 Task: Add "Join Card" Button Button0028  to Card Card0028 in Board Board0022 in Workspace Development in Trello
Action: Mouse moved to (406, 470)
Screenshot: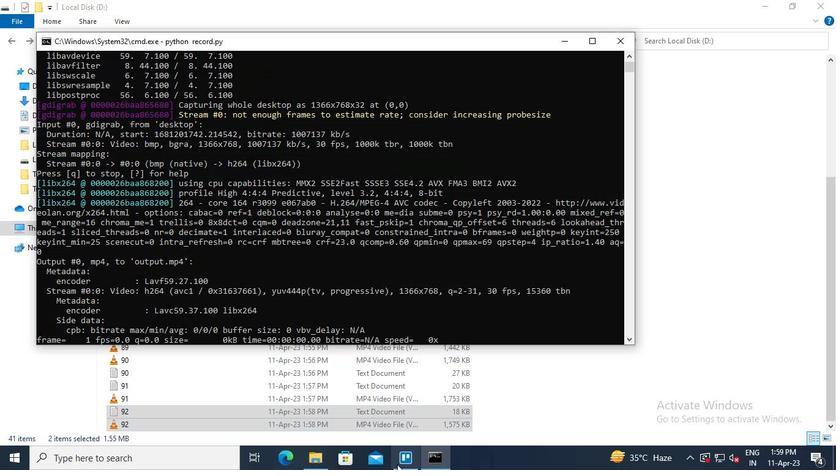 
Action: Mouse pressed left at (406, 469)
Screenshot: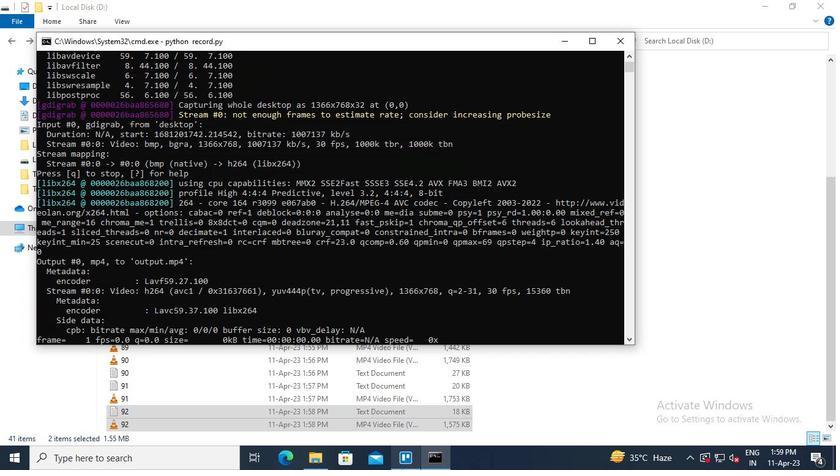 
Action: Mouse moved to (227, 384)
Screenshot: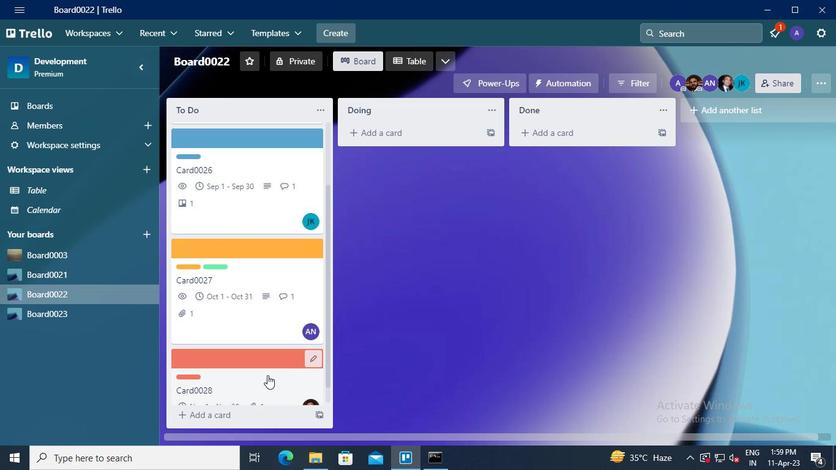 
Action: Mouse pressed left at (227, 384)
Screenshot: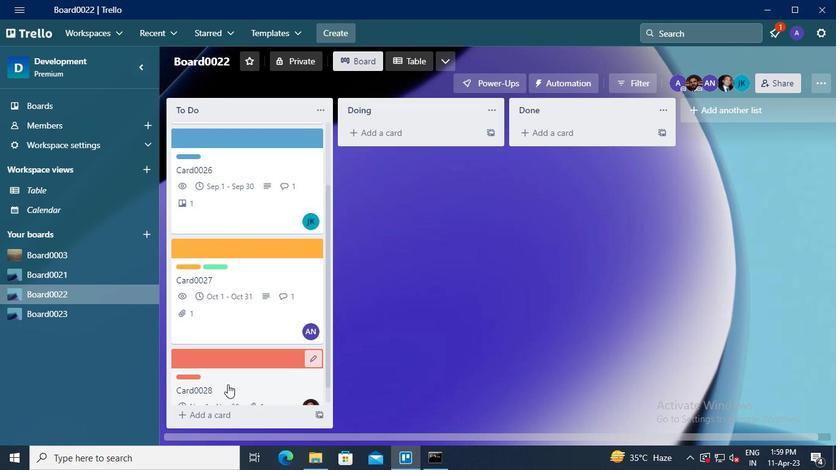 
Action: Mouse moved to (584, 347)
Screenshot: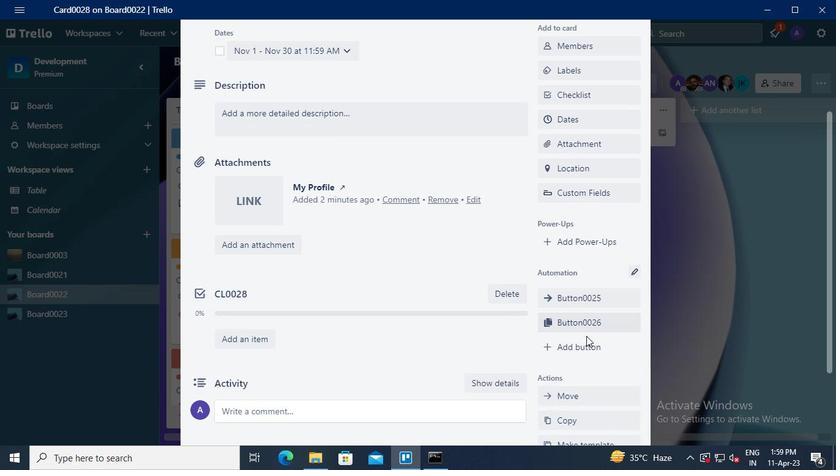
Action: Mouse pressed left at (584, 347)
Screenshot: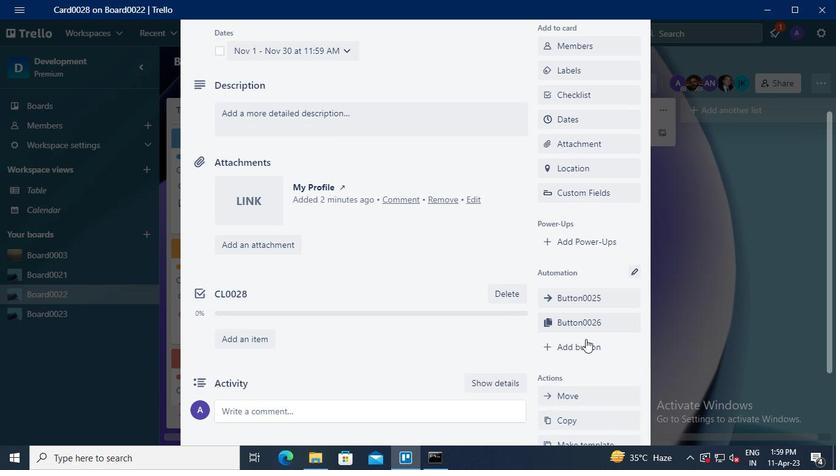 
Action: Mouse moved to (588, 190)
Screenshot: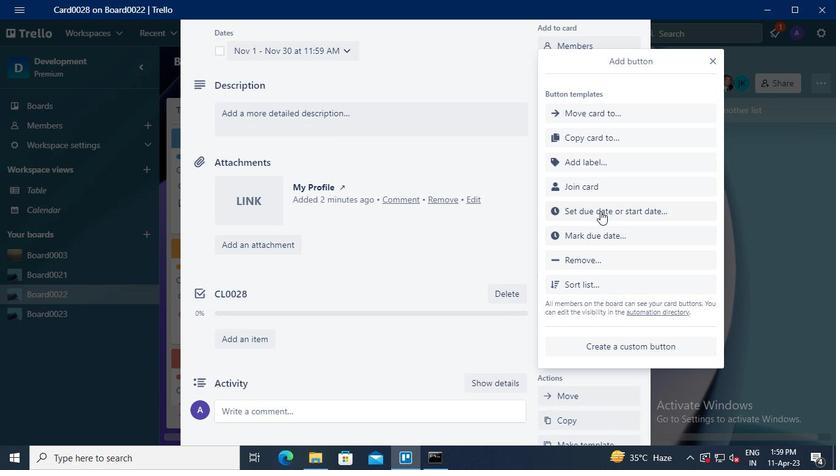 
Action: Mouse pressed left at (588, 190)
Screenshot: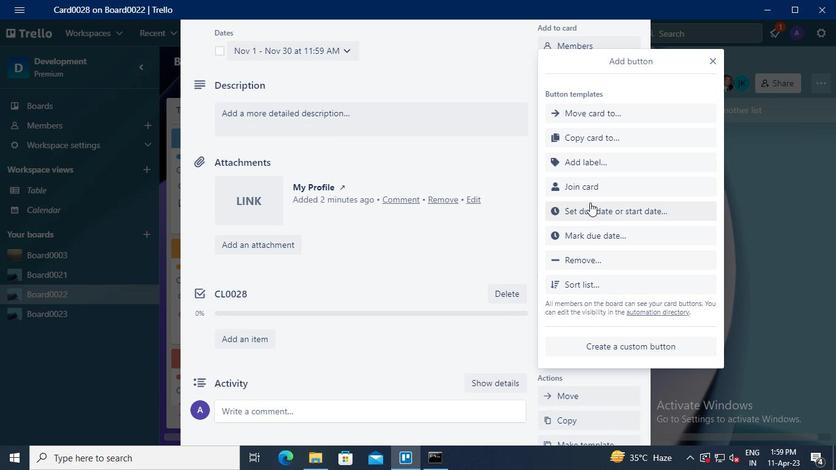 
Action: Mouse moved to (610, 175)
Screenshot: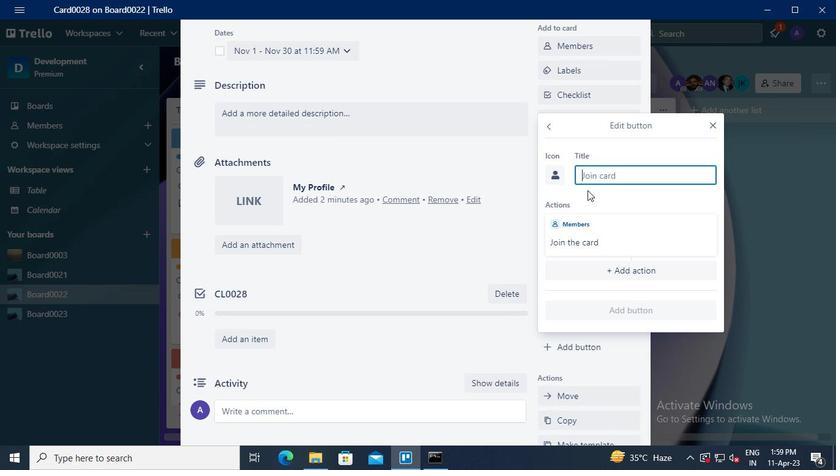 
Action: Mouse pressed left at (610, 175)
Screenshot: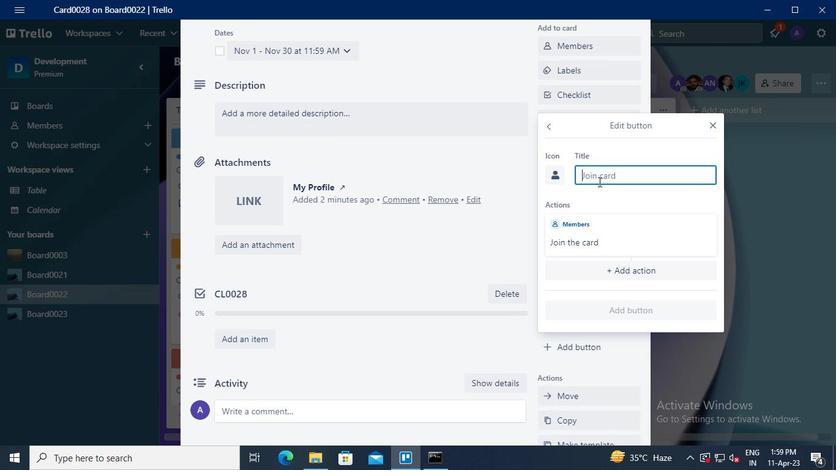 
Action: Keyboard Key.shift
Screenshot: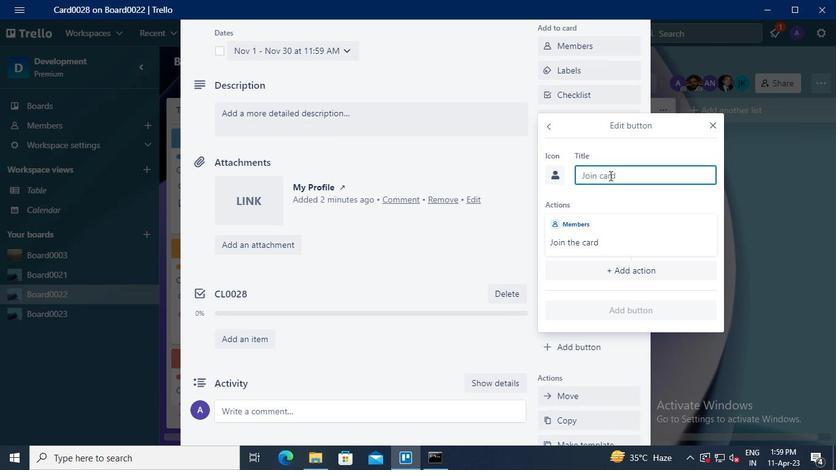 
Action: Keyboard B
Screenshot: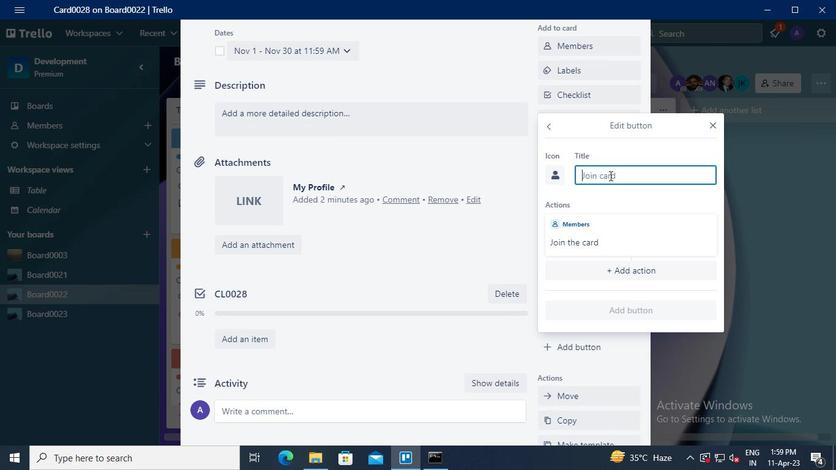 
Action: Keyboard u
Screenshot: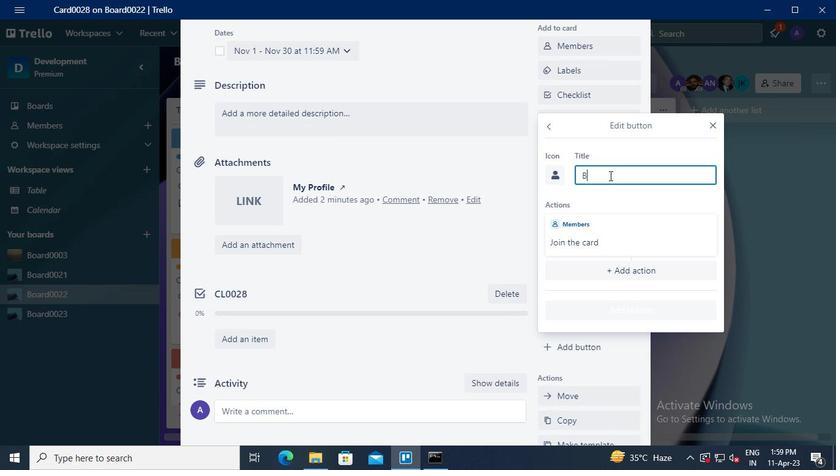 
Action: Keyboard t
Screenshot: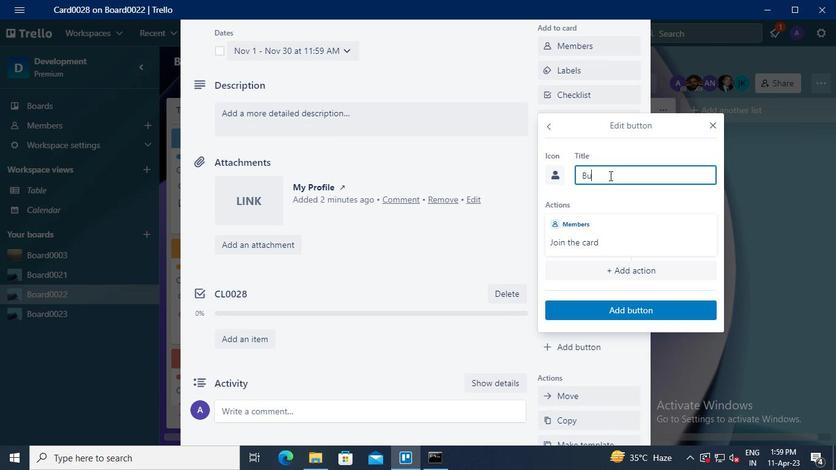 
Action: Keyboard t
Screenshot: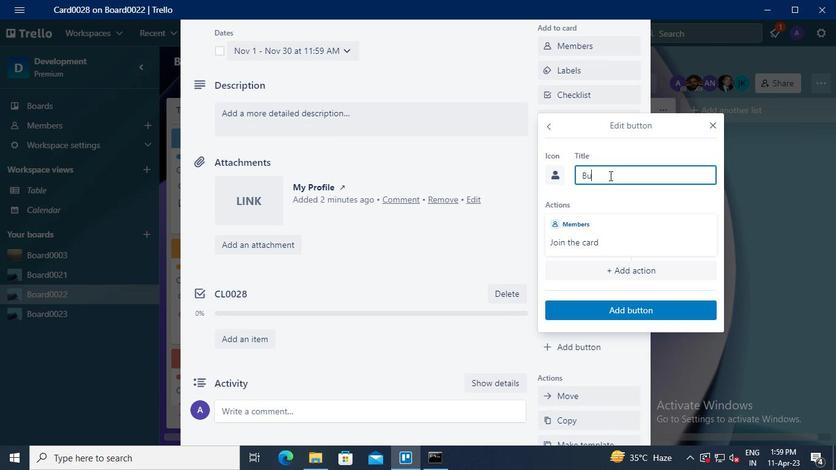 
Action: Keyboard o
Screenshot: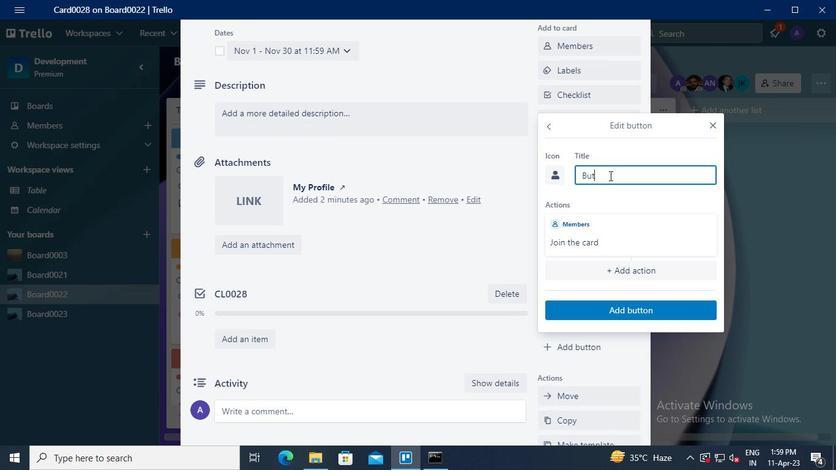 
Action: Keyboard n
Screenshot: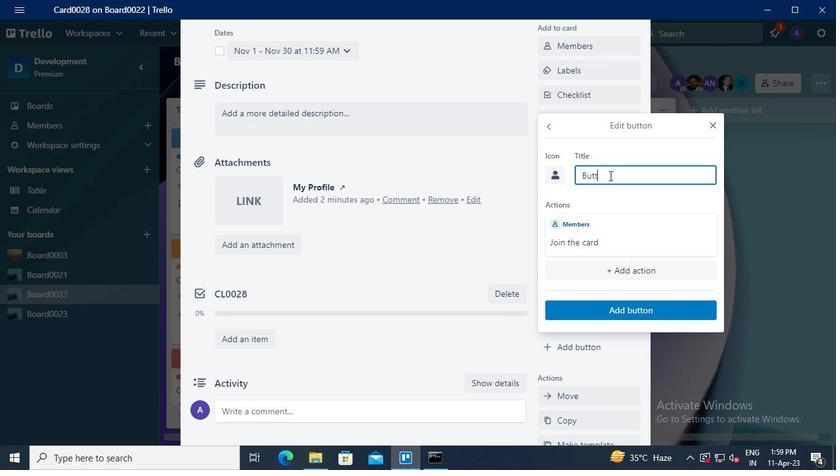 
Action: Keyboard <96>
Screenshot: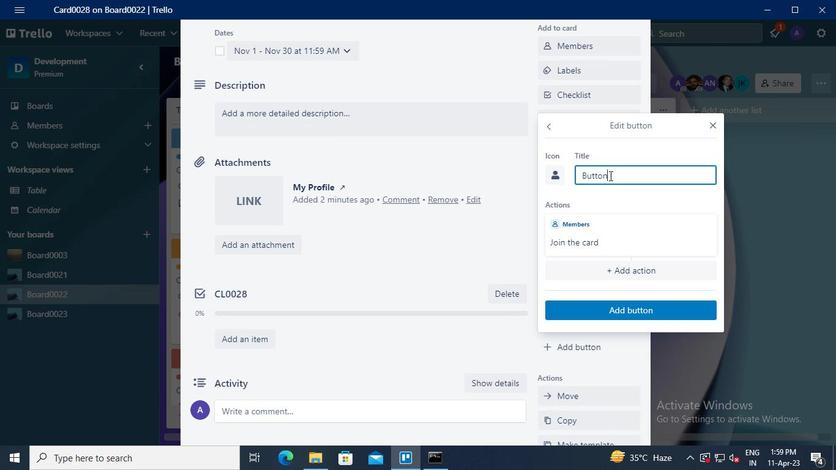 
Action: Keyboard <96>
Screenshot: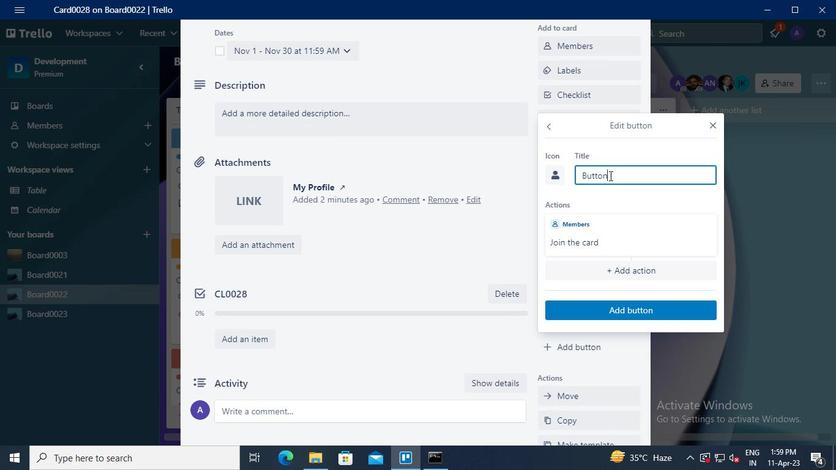 
Action: Keyboard <98>
Screenshot: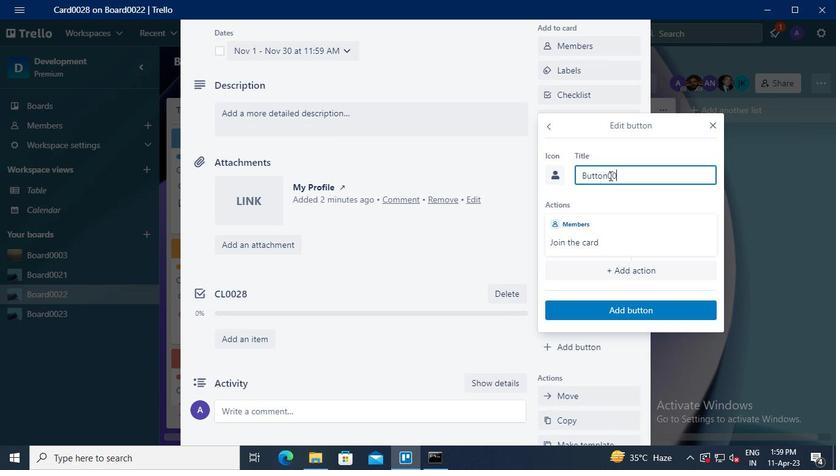 
Action: Keyboard <104>
Screenshot: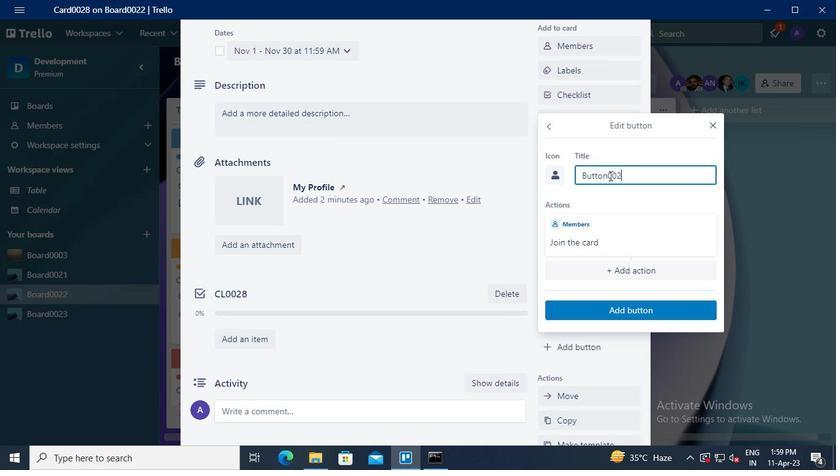 
Action: Mouse moved to (657, 312)
Screenshot: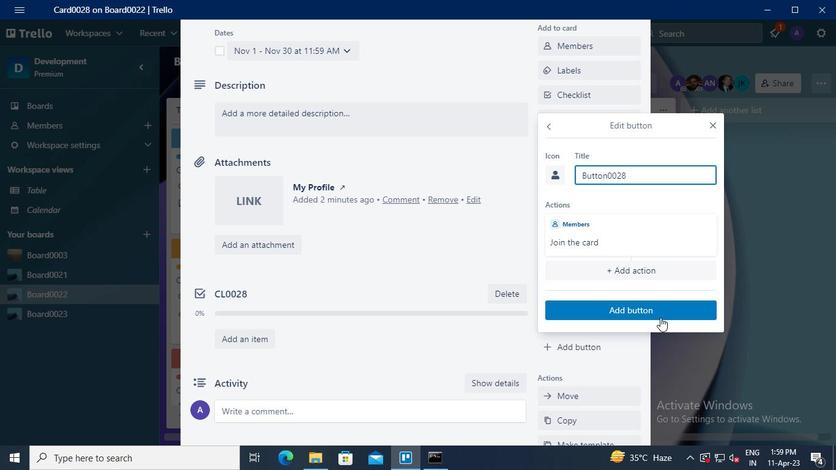 
Action: Mouse pressed left at (657, 312)
Screenshot: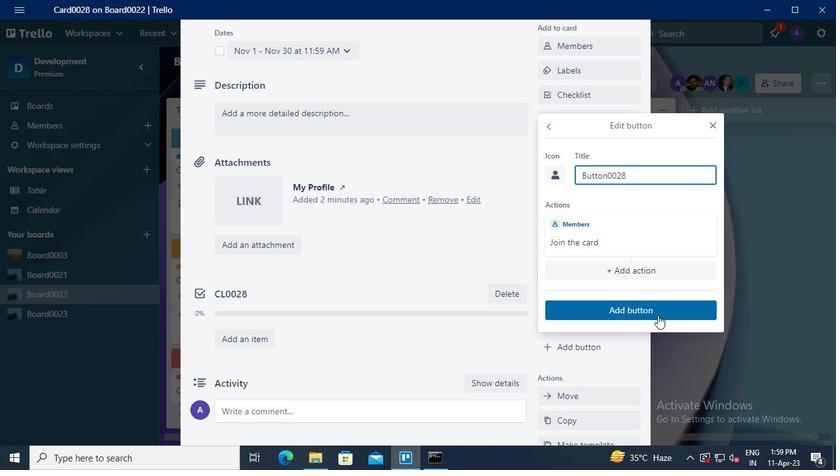 
Action: Mouse moved to (448, 460)
Screenshot: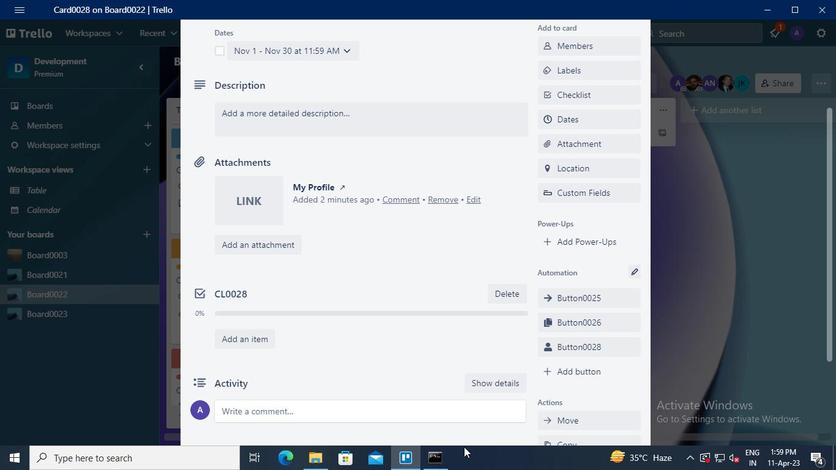 
Action: Mouse pressed left at (448, 460)
Screenshot: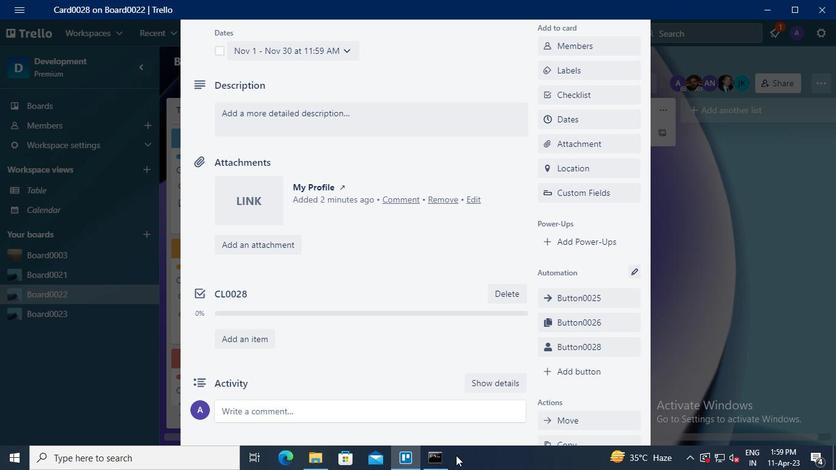 
Action: Mouse moved to (617, 47)
Screenshot: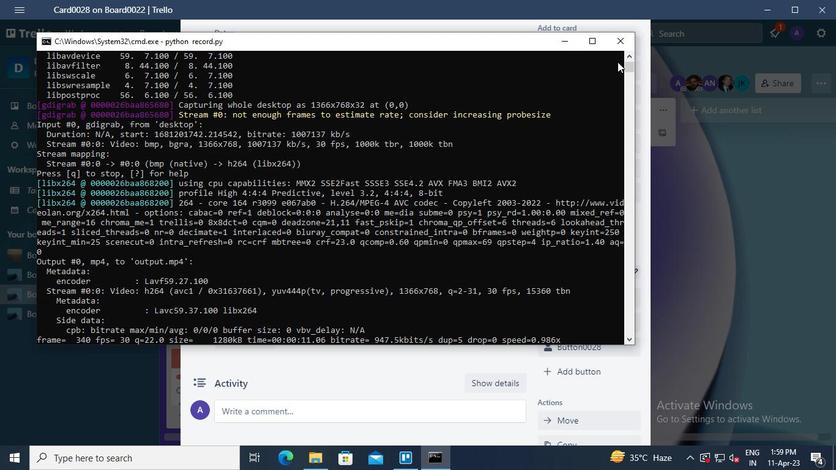 
Action: Mouse pressed left at (617, 47)
Screenshot: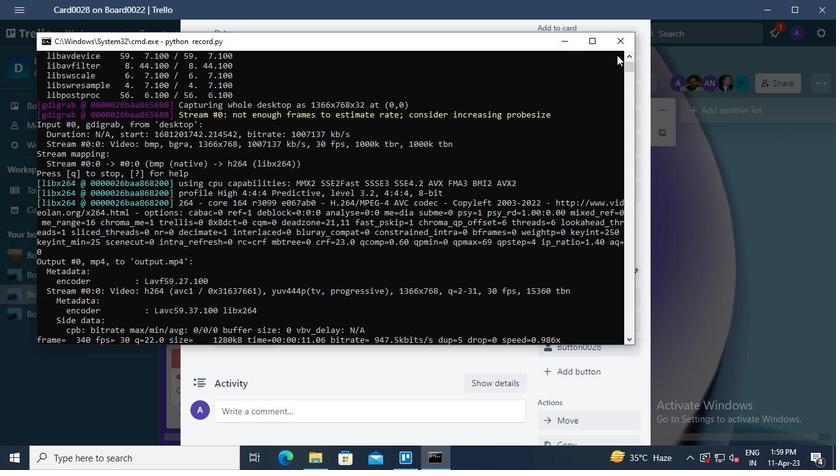 
